 Task: Set "H.264 profile" for "H.264/MPEG-4 Part 10/AVC encoder (x264)" to baseline.
Action: Mouse moved to (131, 16)
Screenshot: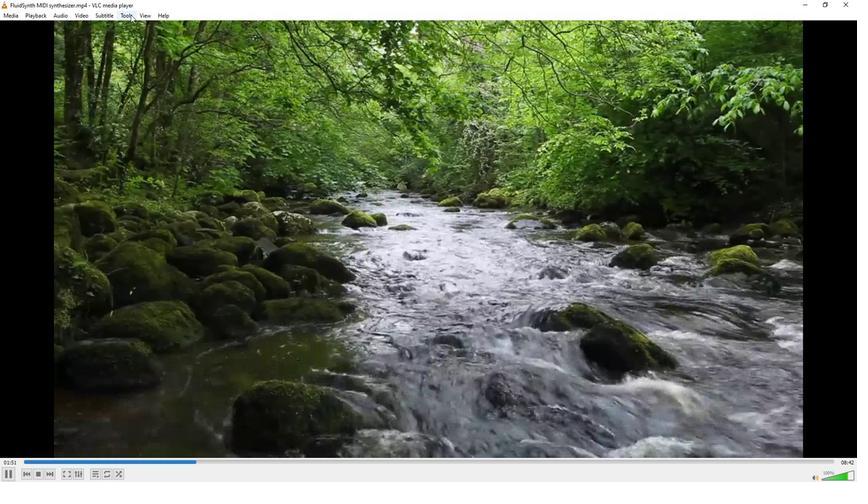 
Action: Mouse pressed left at (131, 16)
Screenshot: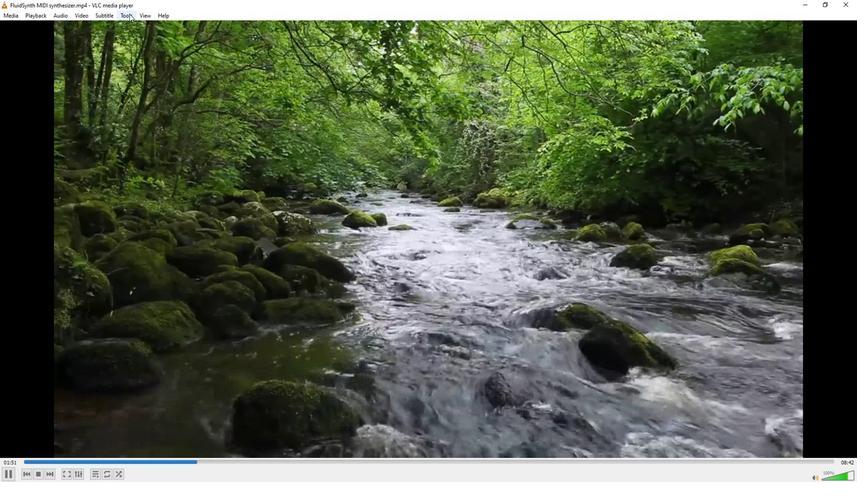 
Action: Mouse moved to (167, 123)
Screenshot: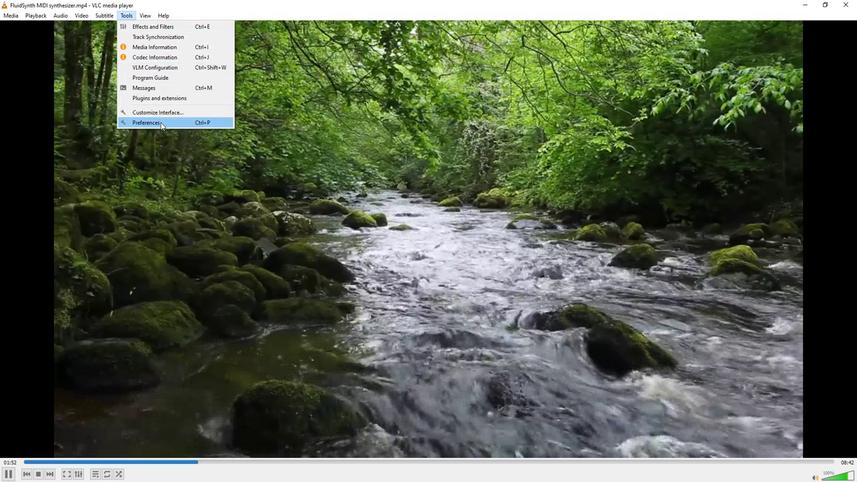 
Action: Mouse pressed left at (167, 123)
Screenshot: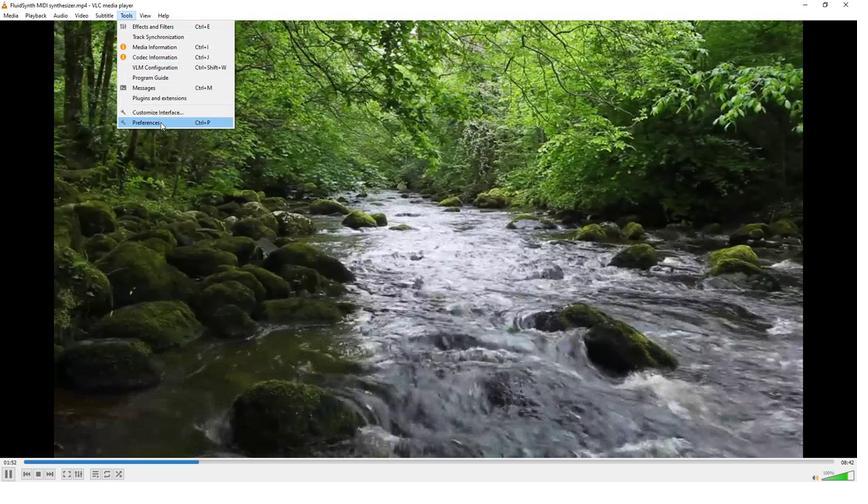 
Action: Mouse moved to (96, 375)
Screenshot: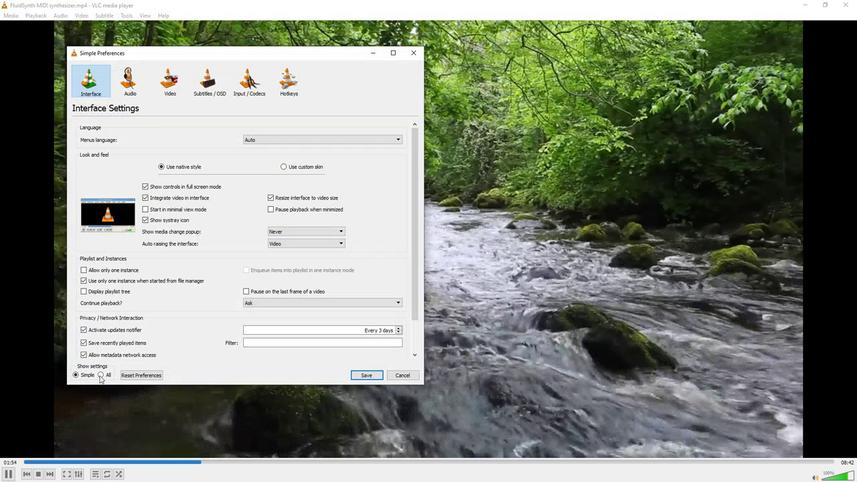 
Action: Mouse pressed left at (96, 375)
Screenshot: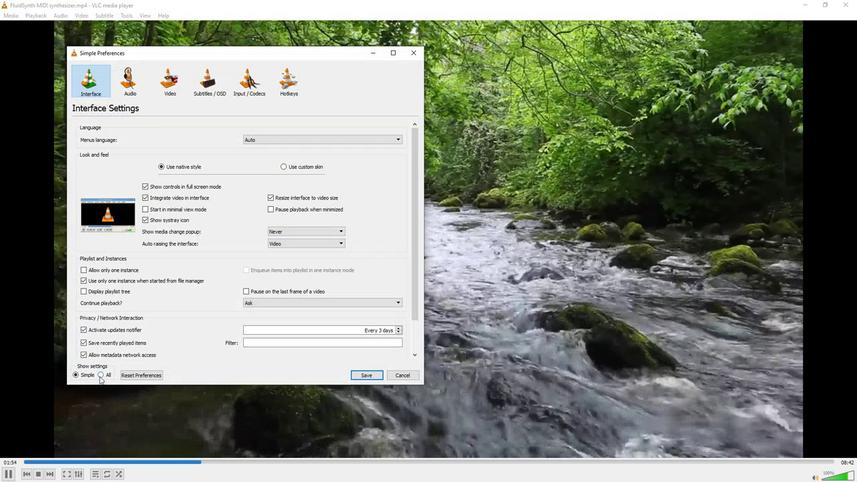 
Action: Mouse moved to (83, 286)
Screenshot: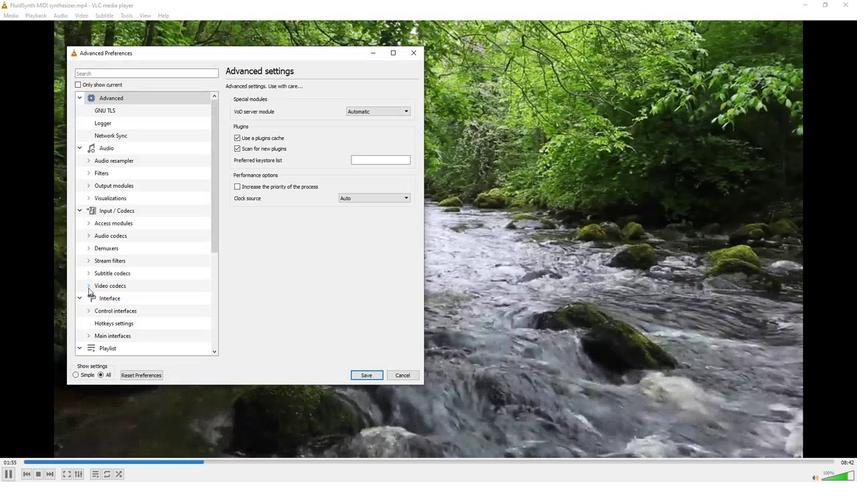 
Action: Mouse pressed left at (83, 286)
Screenshot: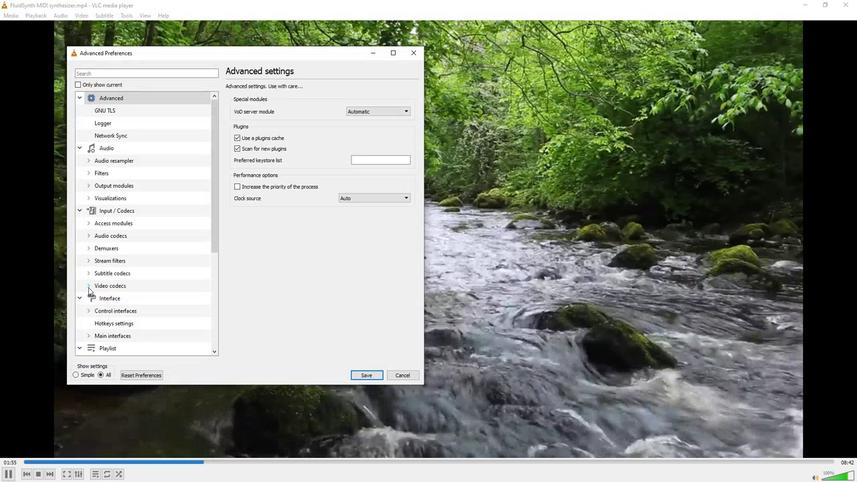 
Action: Mouse moved to (122, 327)
Screenshot: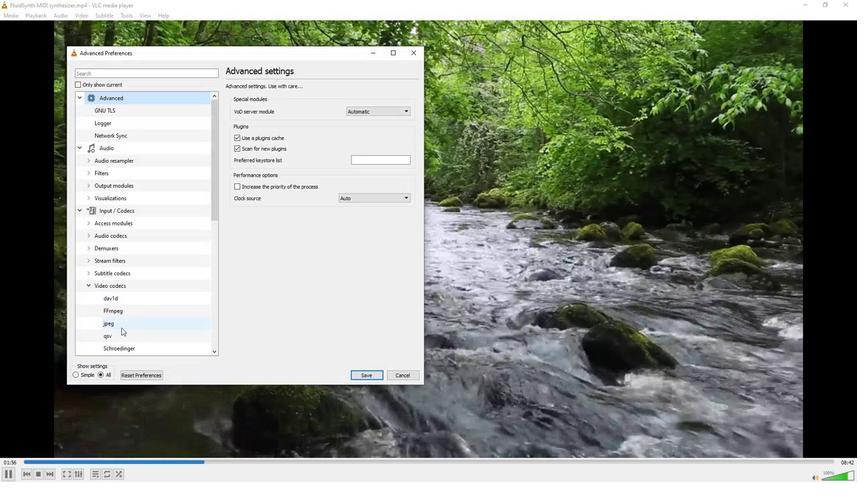 
Action: Mouse scrolled (122, 327) with delta (0, 0)
Screenshot: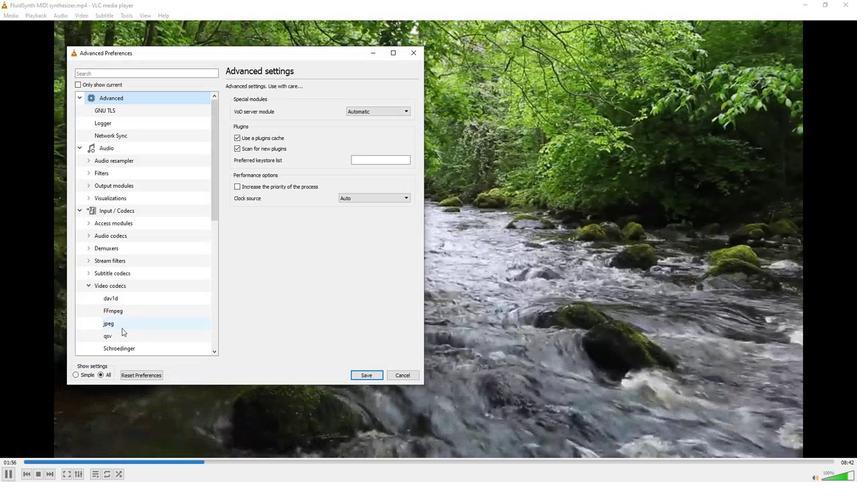 
Action: Mouse moved to (128, 345)
Screenshot: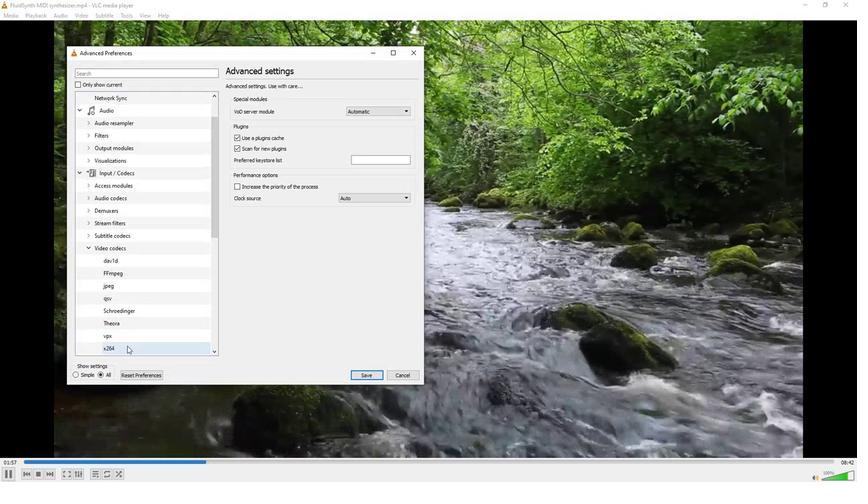 
Action: Mouse pressed left at (128, 345)
Screenshot: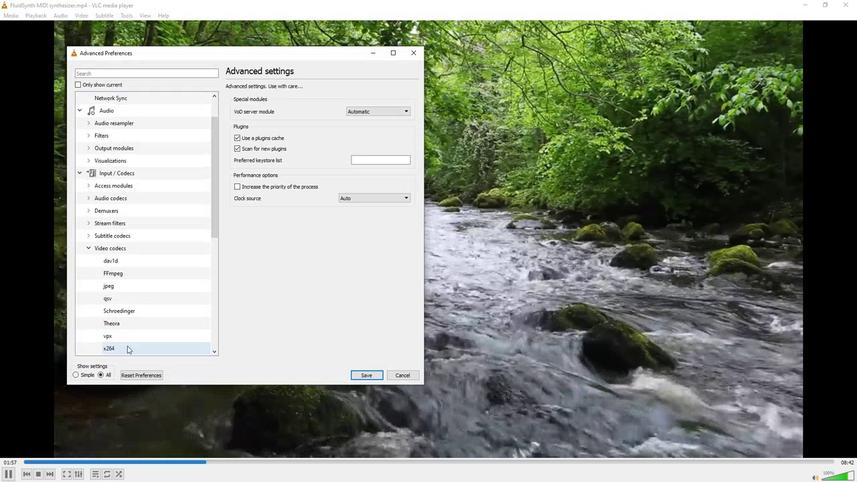 
Action: Mouse moved to (314, 355)
Screenshot: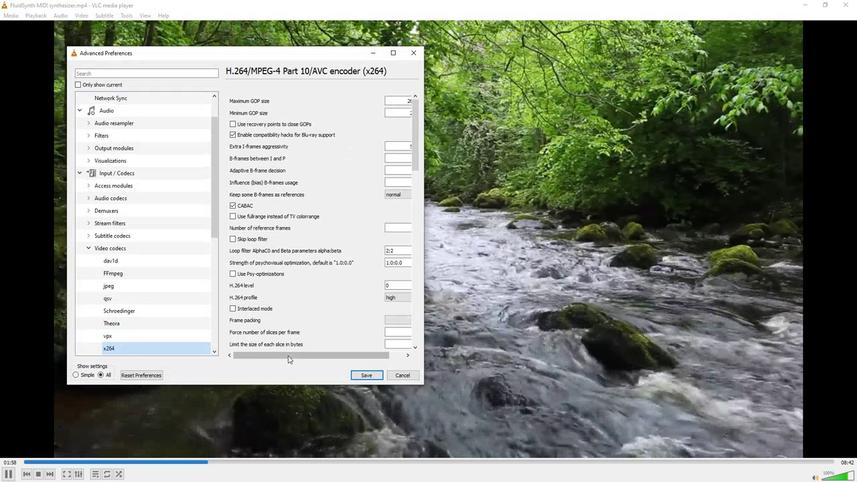 
Action: Mouse pressed left at (314, 355)
Screenshot: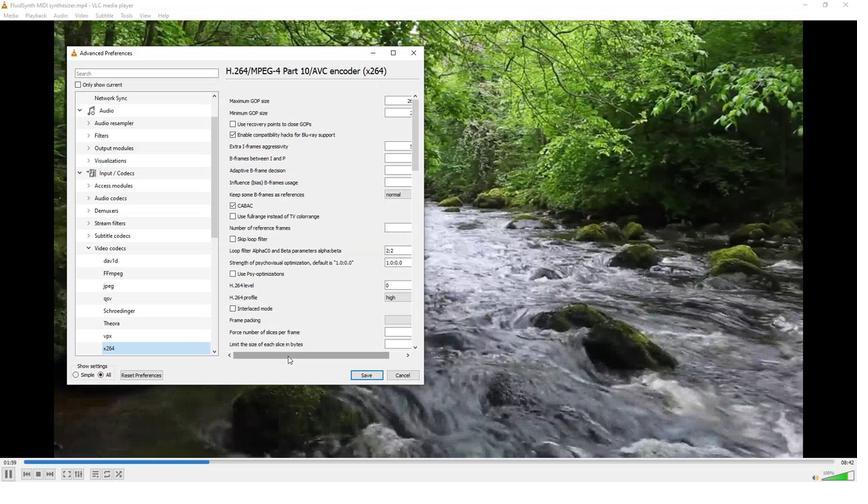 
Action: Mouse moved to (416, 297)
Screenshot: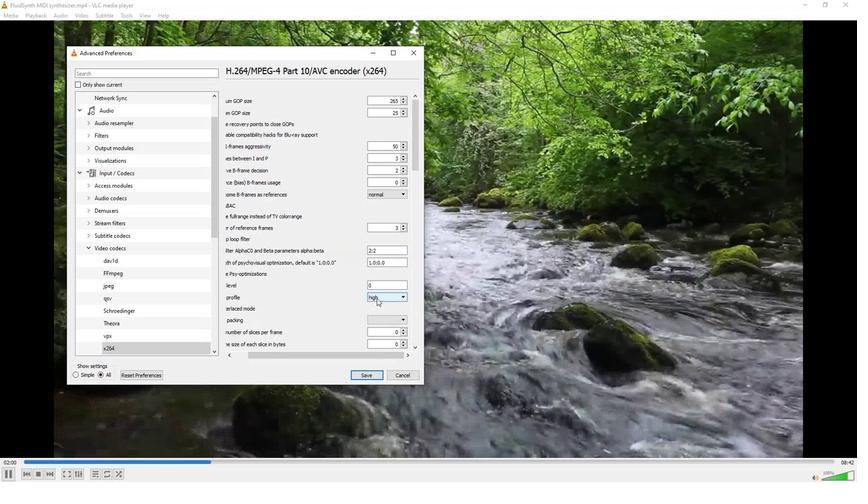 
Action: Mouse pressed left at (416, 297)
Screenshot: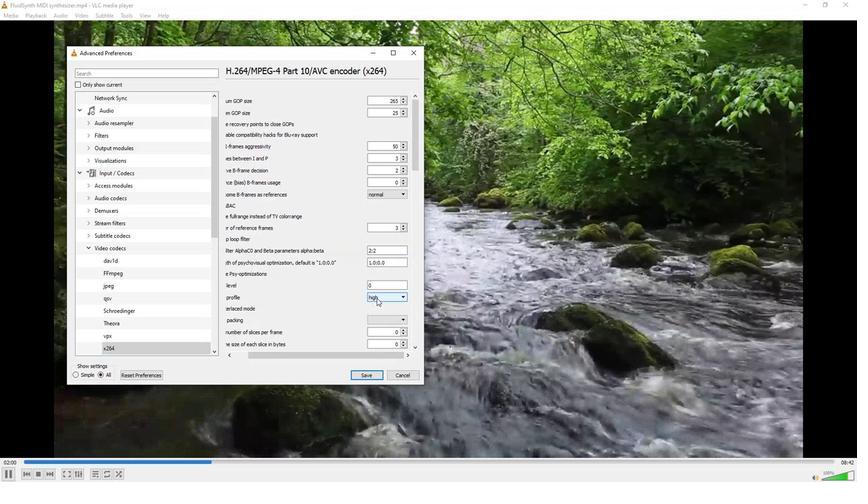
Action: Mouse moved to (417, 304)
Screenshot: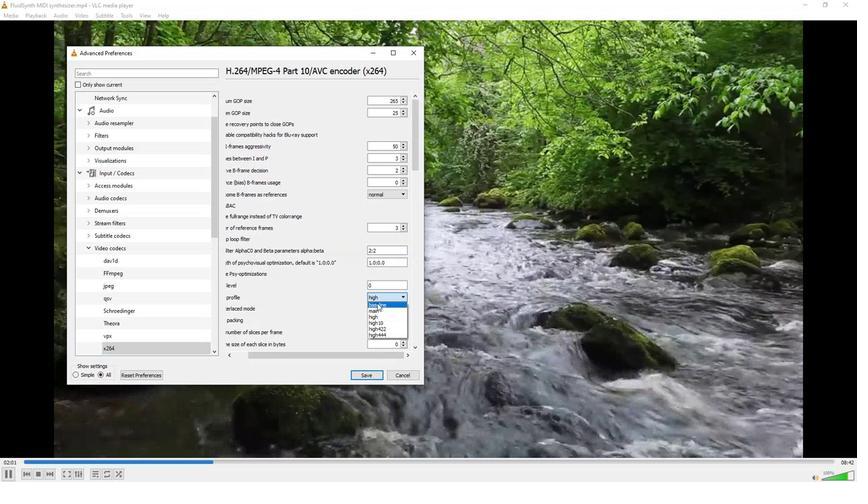 
Action: Mouse pressed left at (417, 304)
Screenshot: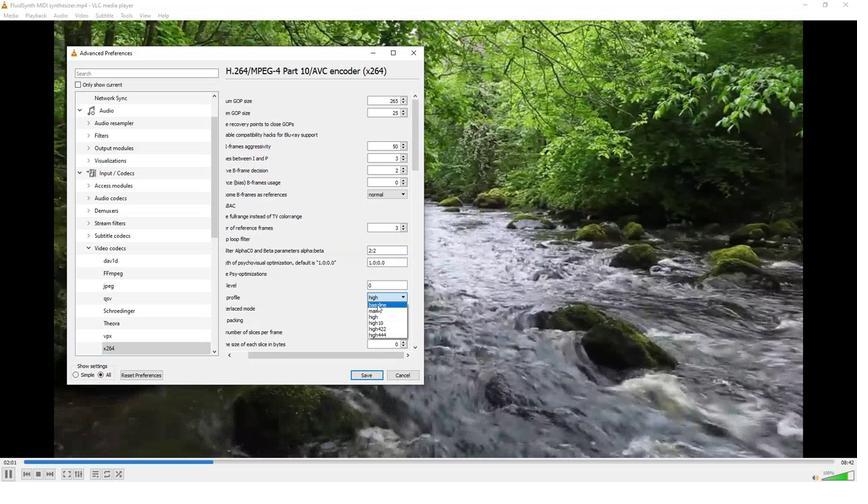 
Action: Mouse moved to (378, 306)
Screenshot: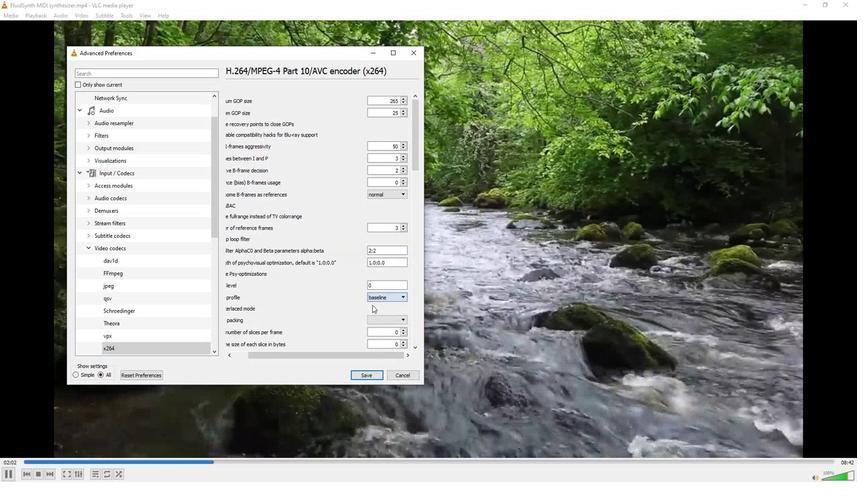 
